 Task: Create Card Requirements Validation Meeting in Board Website Content Management to Workspace Job Evaluation and Classification. Create Card Sales Review in Board Business Process Improvement to Workspace Job Evaluation and Classification. Create Card Requirements Validation Meeting in Board Business Model Hypothesis Creation and Testing to Workspace Job Evaluation and Classification
Action: Mouse moved to (82, 289)
Screenshot: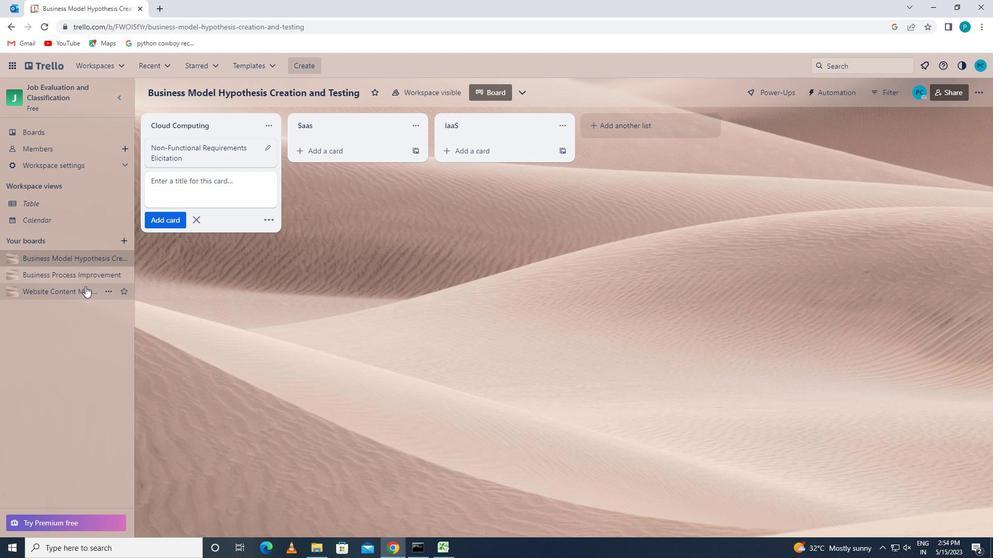
Action: Mouse pressed left at (82, 289)
Screenshot: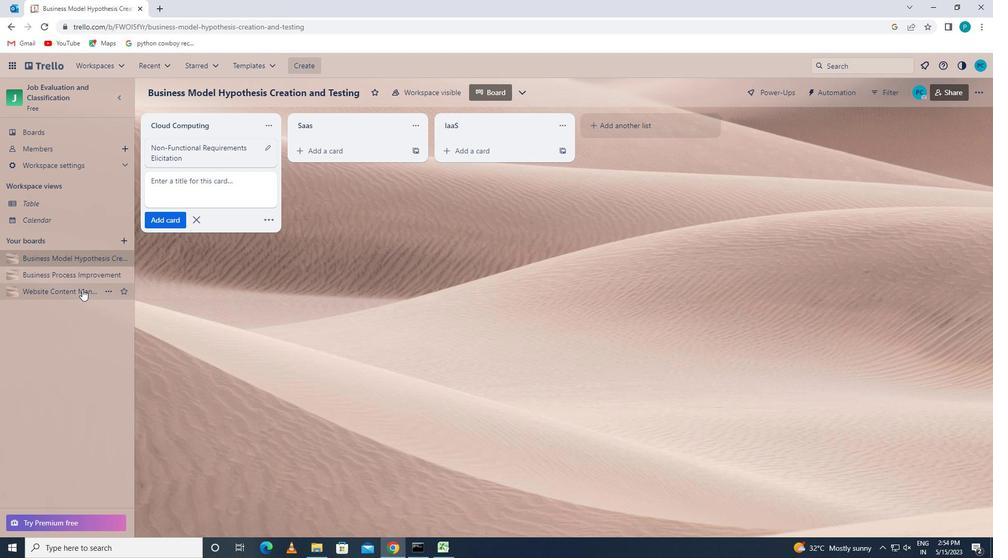 
Action: Mouse moved to (177, 175)
Screenshot: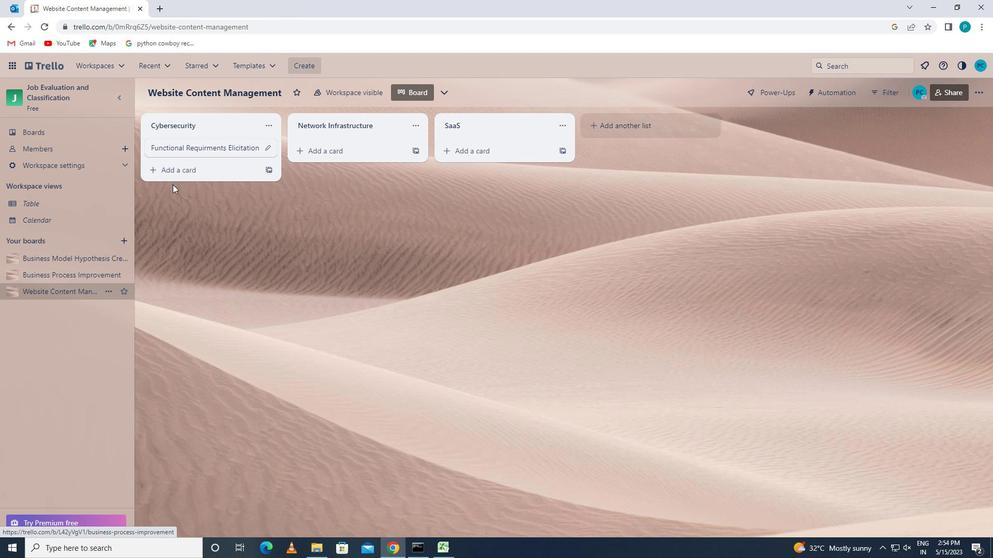 
Action: Mouse pressed left at (177, 175)
Screenshot: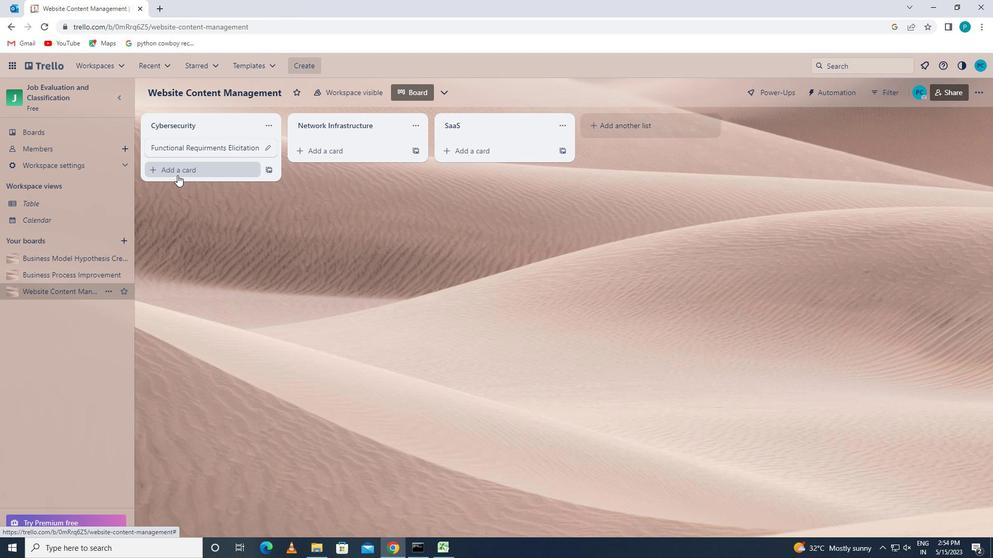 
Action: Key pressed <Key.caps_lock>r<Key.caps_lock>equirements<Key.space><Key.caps_lock>v<Key.caps_lock>alidation<Key.space><Key.caps_lock>m<Key.caps_lock>eeting
Screenshot: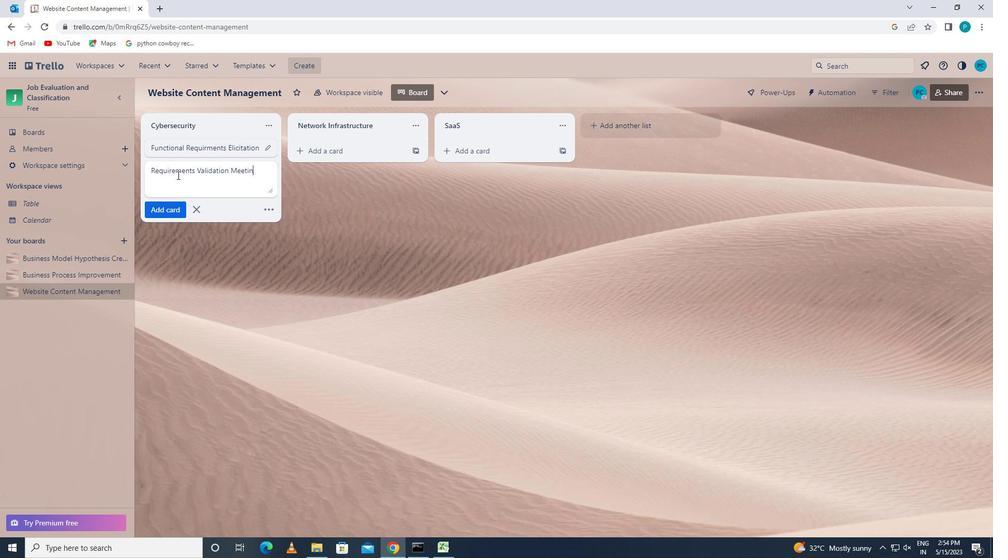 
Action: Mouse moved to (166, 209)
Screenshot: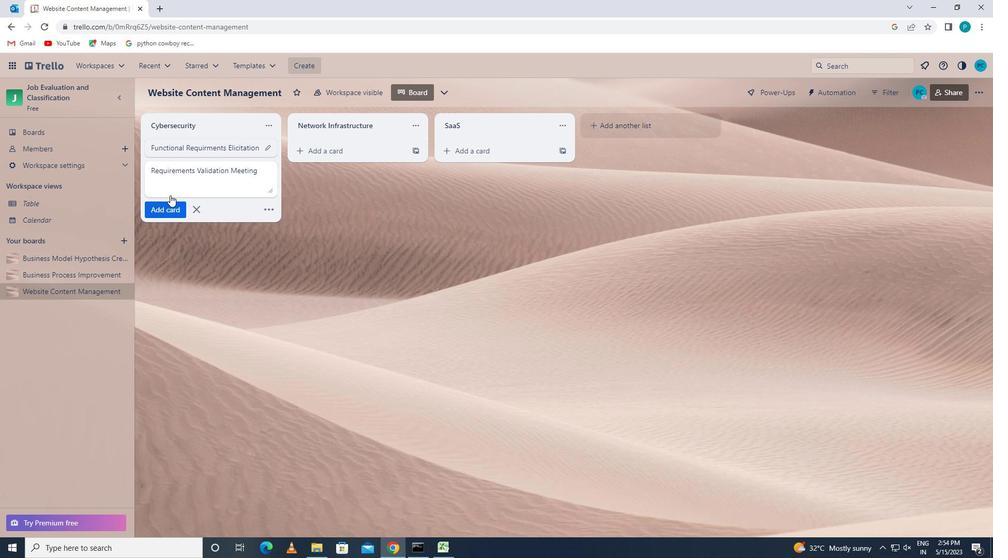 
Action: Mouse pressed left at (166, 209)
Screenshot: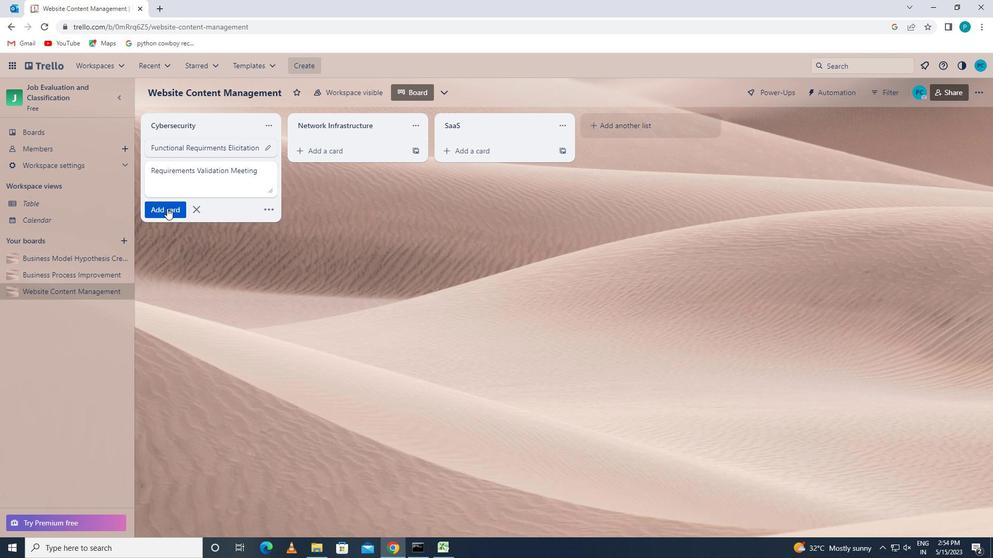 
Action: Mouse moved to (81, 275)
Screenshot: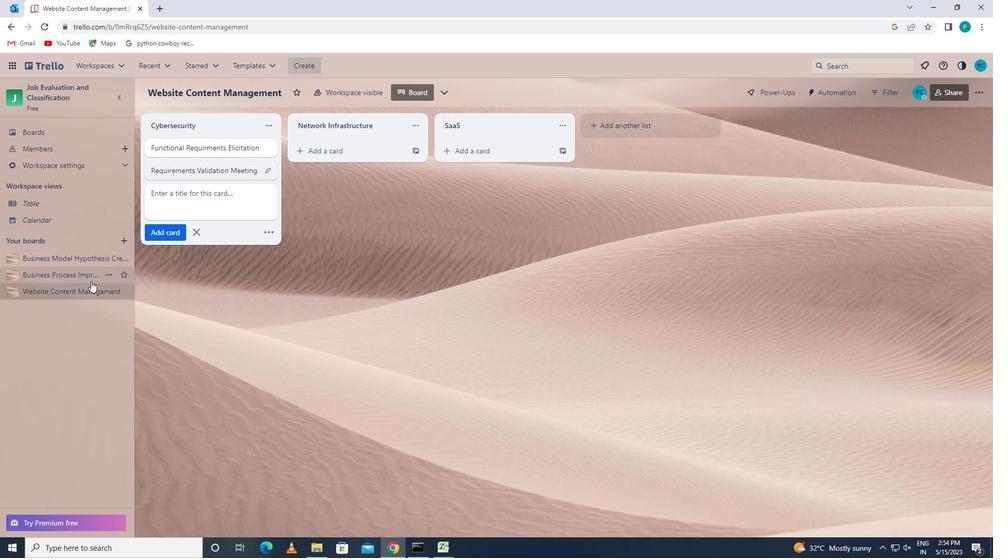 
Action: Mouse pressed left at (81, 275)
Screenshot: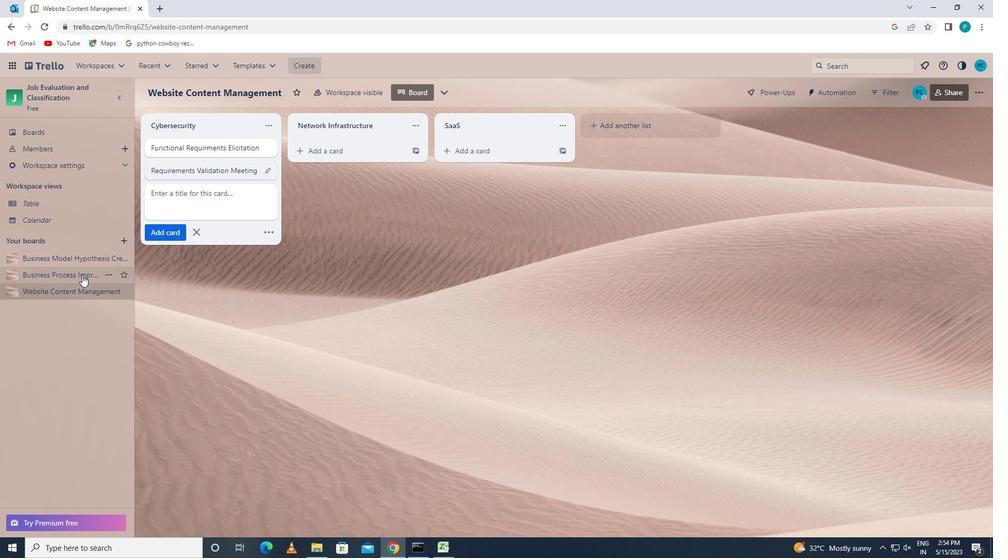 
Action: Mouse moved to (166, 171)
Screenshot: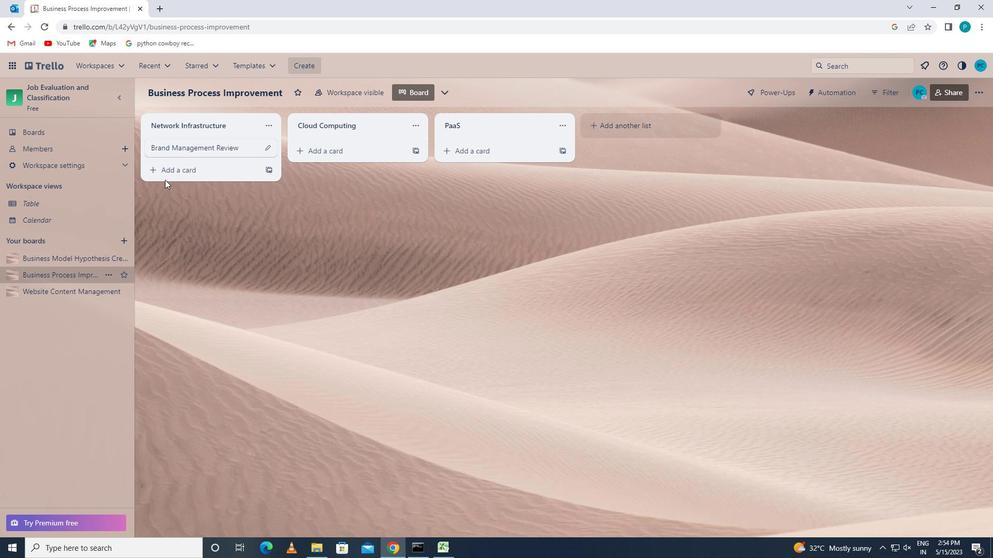 
Action: Mouse pressed left at (166, 171)
Screenshot: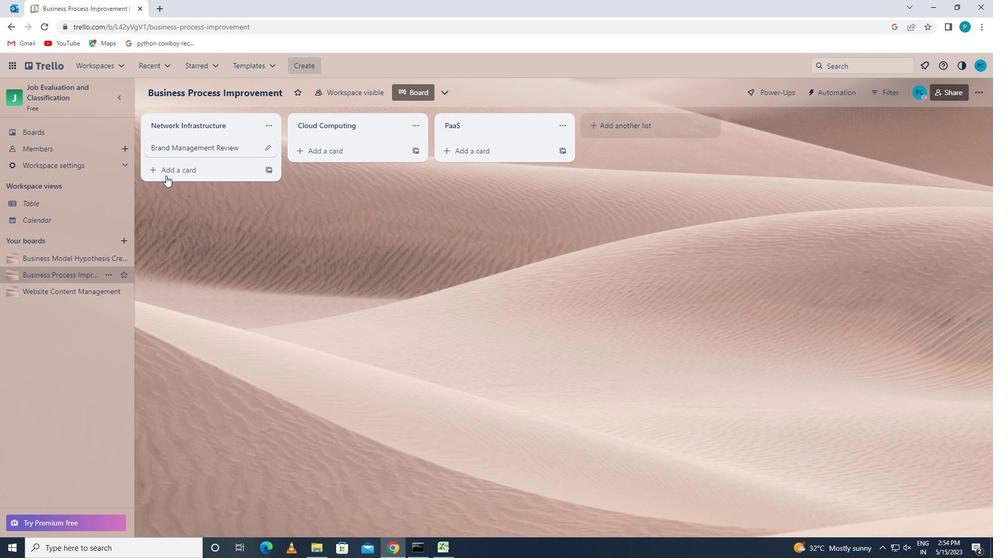 
Action: Key pressed <Key.caps_lock>s<Key.caps_lock>ales<Key.space><Key.caps_lock>r<Key.caps_lock>eview
Screenshot: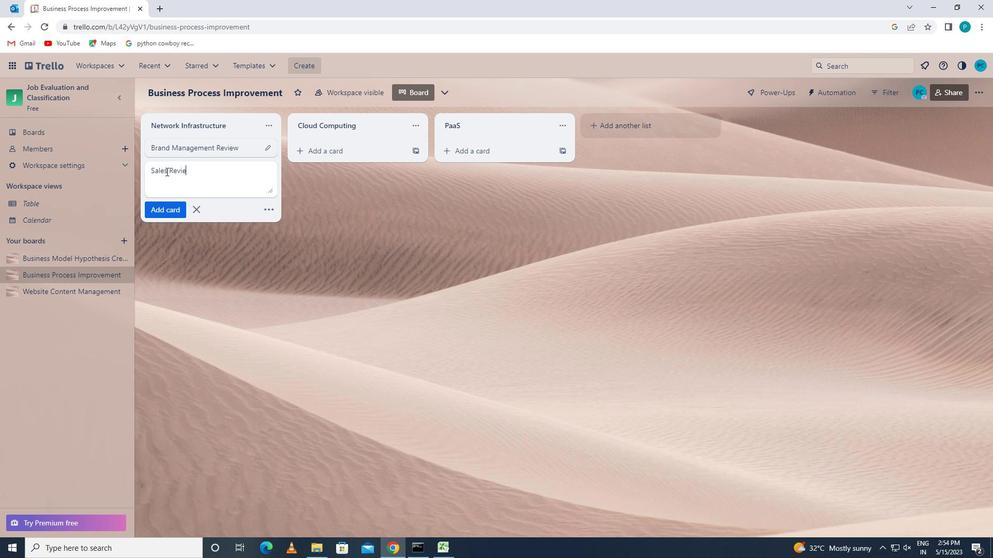 
Action: Mouse moved to (155, 211)
Screenshot: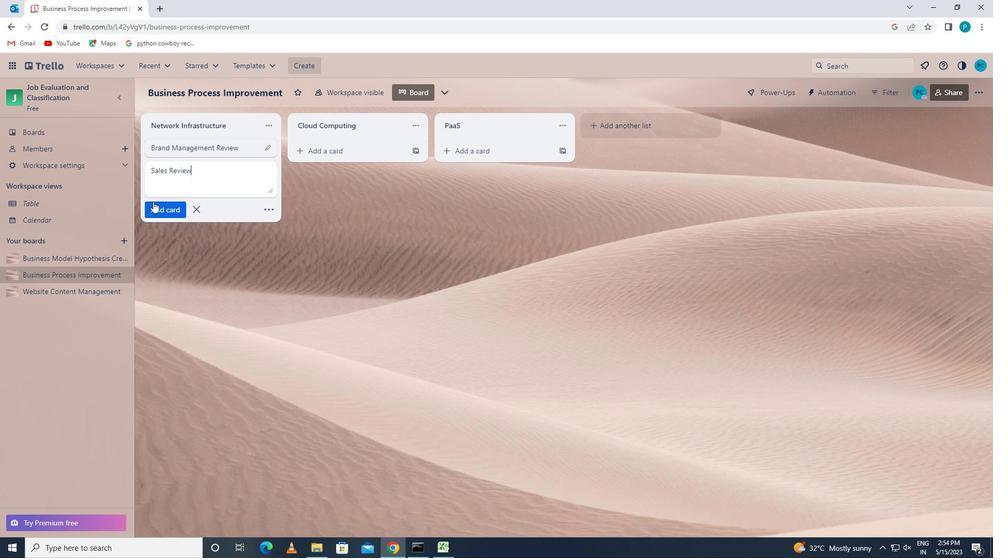 
Action: Mouse pressed left at (155, 211)
Screenshot: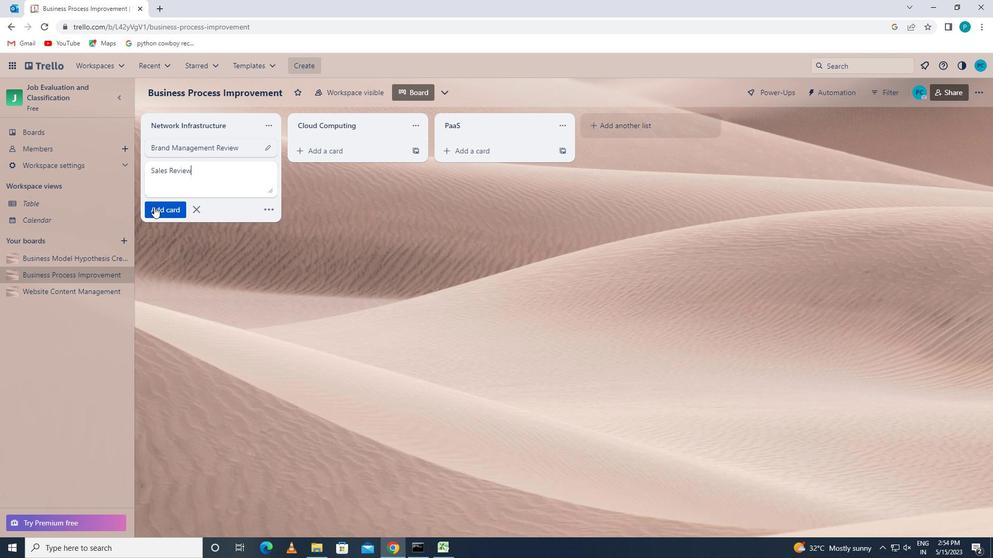 
Action: Mouse moved to (57, 258)
Screenshot: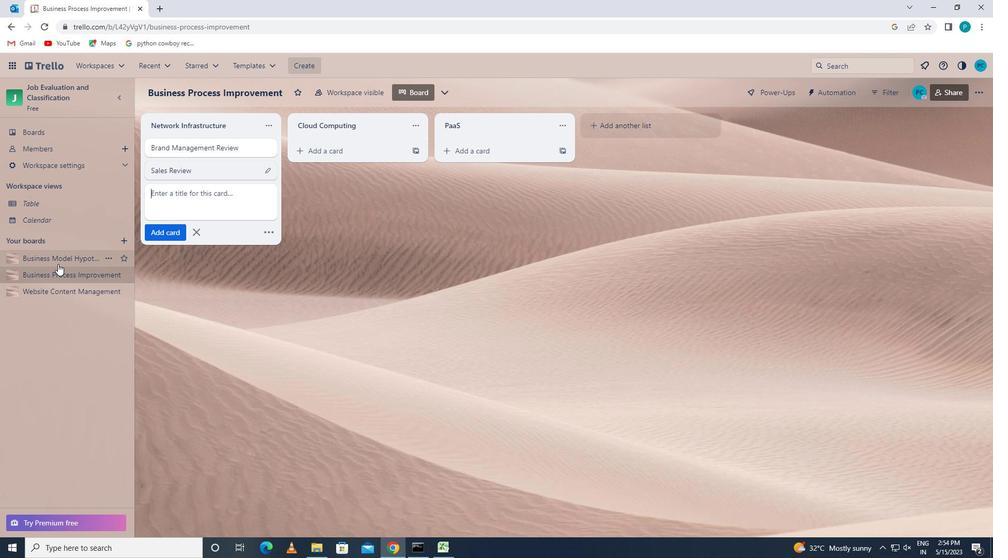 
Action: Mouse pressed left at (57, 258)
Screenshot: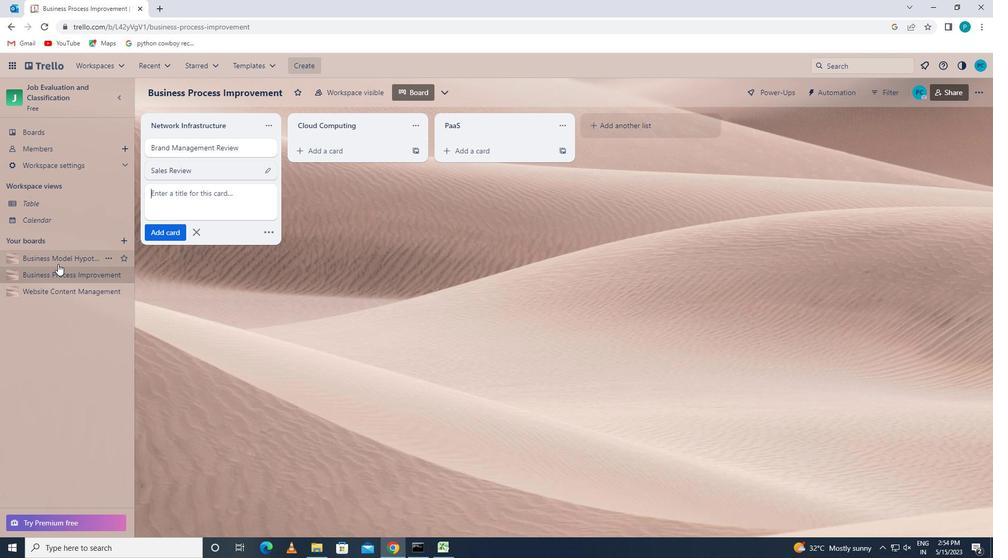 
Action: Mouse moved to (201, 181)
Screenshot: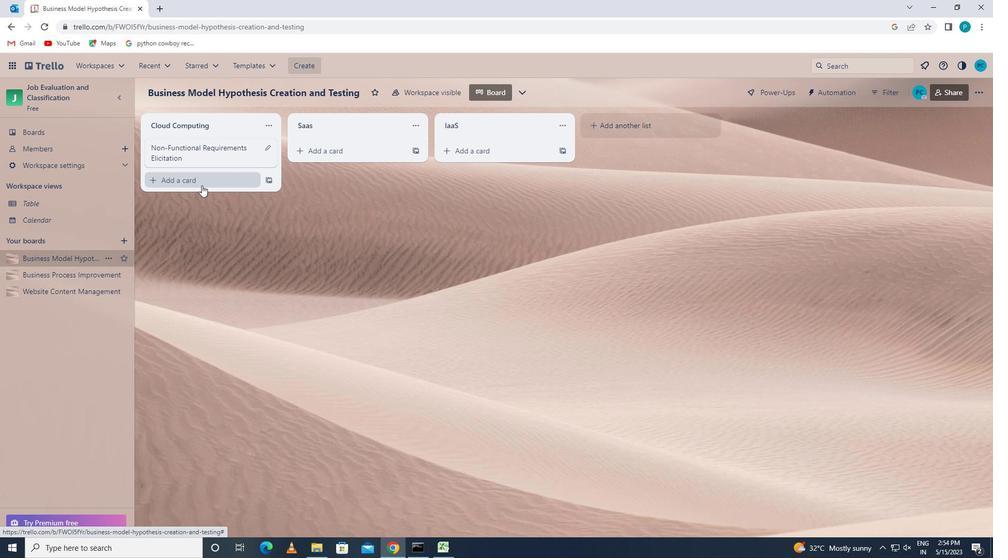 
Action: Mouse pressed left at (201, 181)
Screenshot: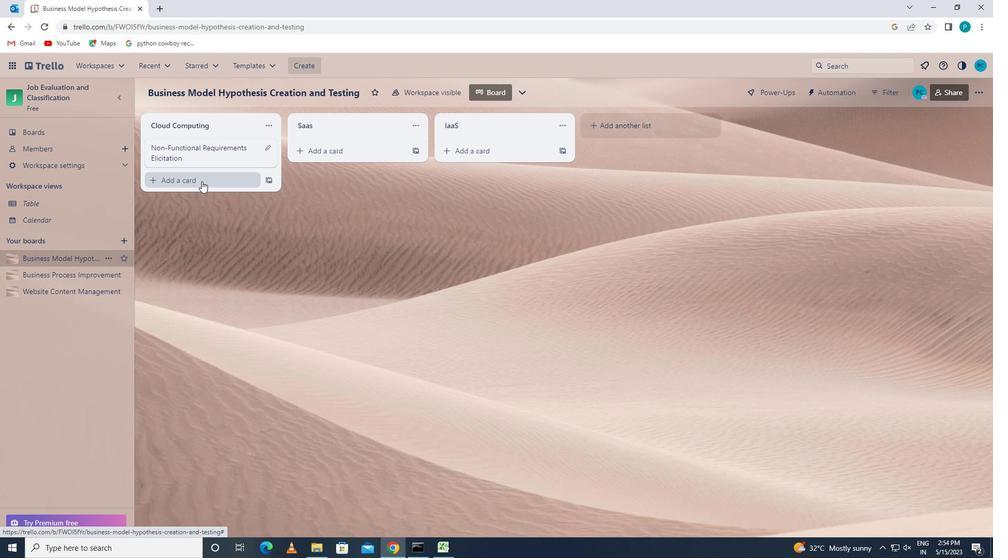 
Action: Key pressed <Key.caps_lock>r<Key.caps_lock>equirements<Key.space><Key.caps_lock>v<Key.caps_lock>alidation<Key.space><Key.caps_lock>m<Key.caps_lock>eeting<Key.space>
Screenshot: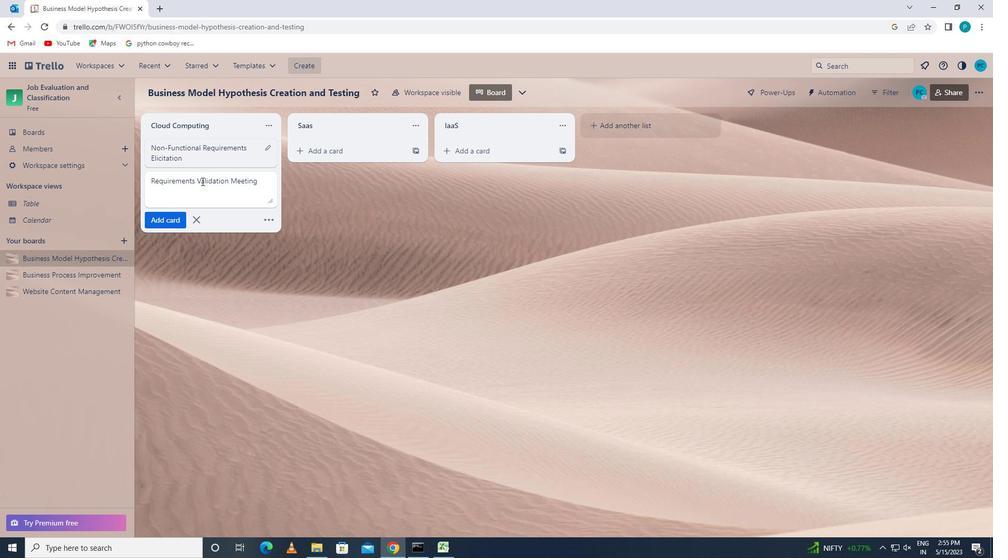 
Action: Mouse moved to (178, 218)
Screenshot: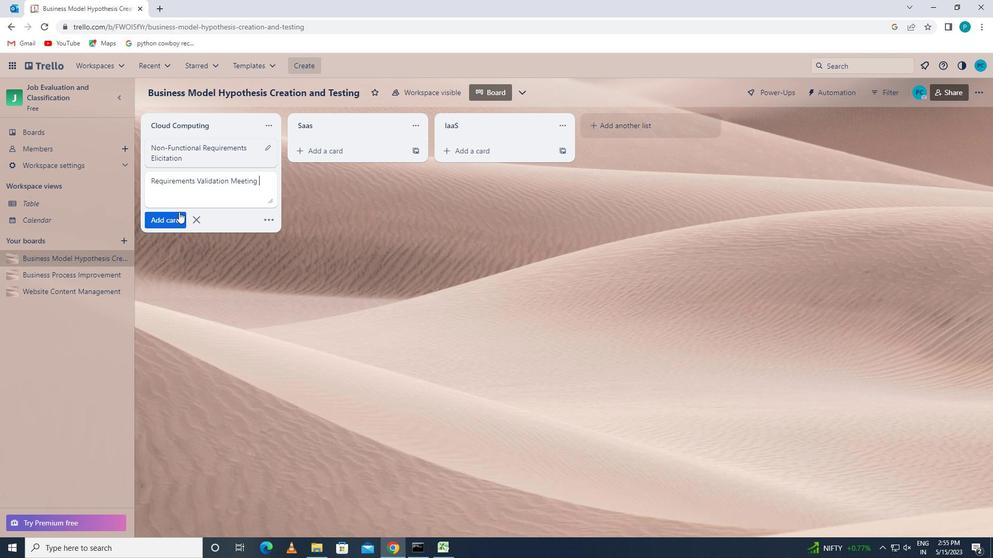 
Action: Mouse pressed left at (178, 218)
Screenshot: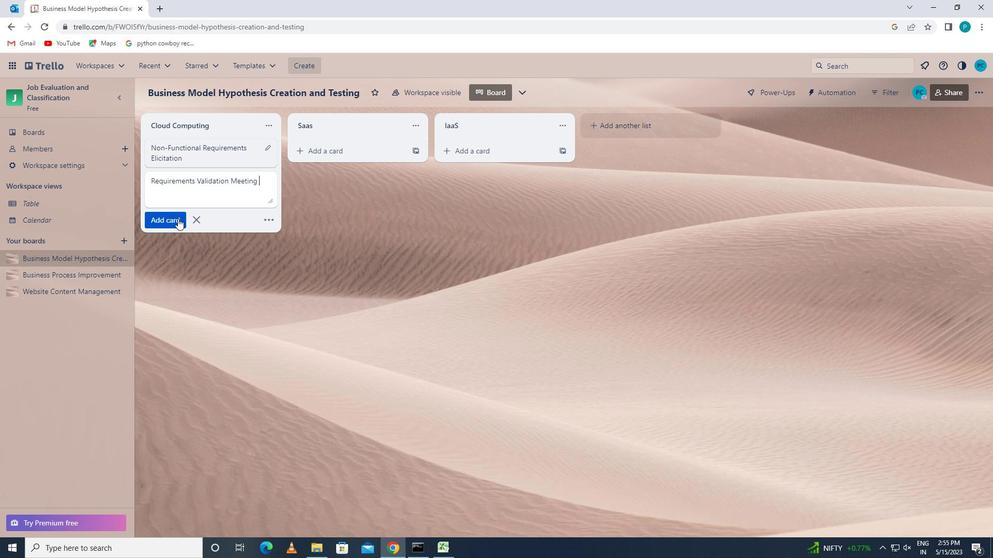 
Action: Mouse moved to (190, 232)
Screenshot: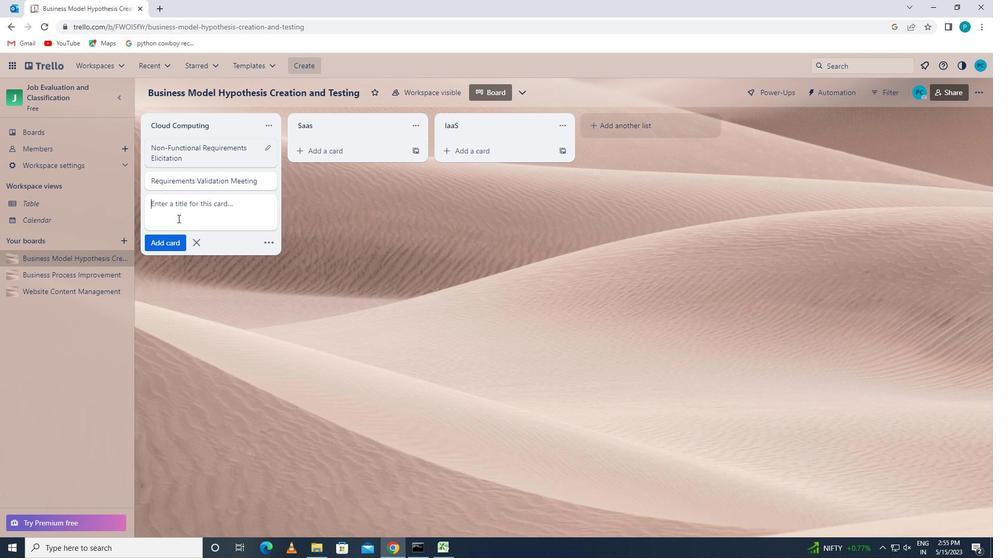 
